 Task: Add the task  Implement a new remote access system for a company's employees to the section Code Charge in the project AgileHive and add a Due Date to the respective task as 2024/05/07
Action: Mouse moved to (754, 442)
Screenshot: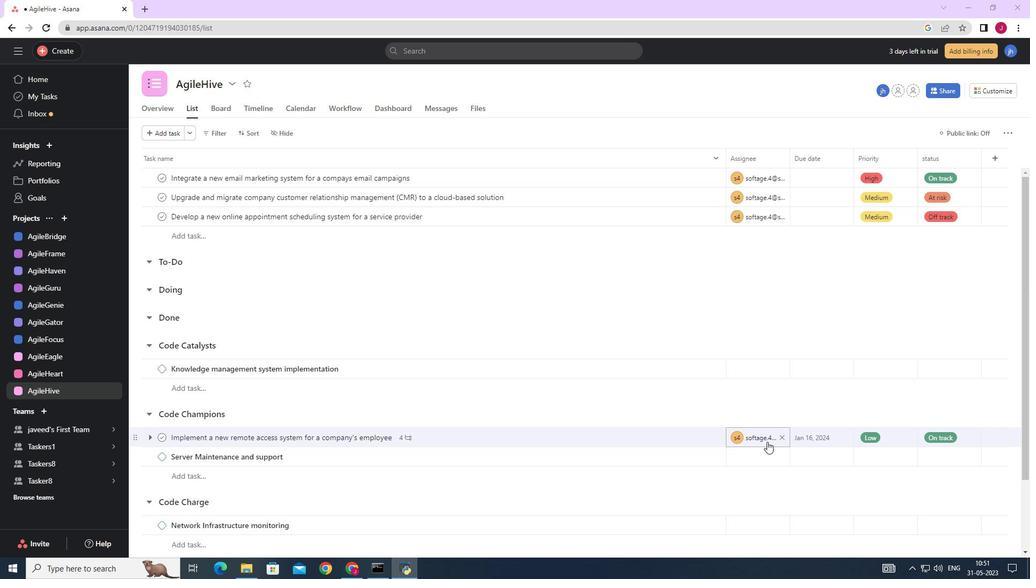 
Action: Mouse scrolled (754, 441) with delta (0, 0)
Screenshot: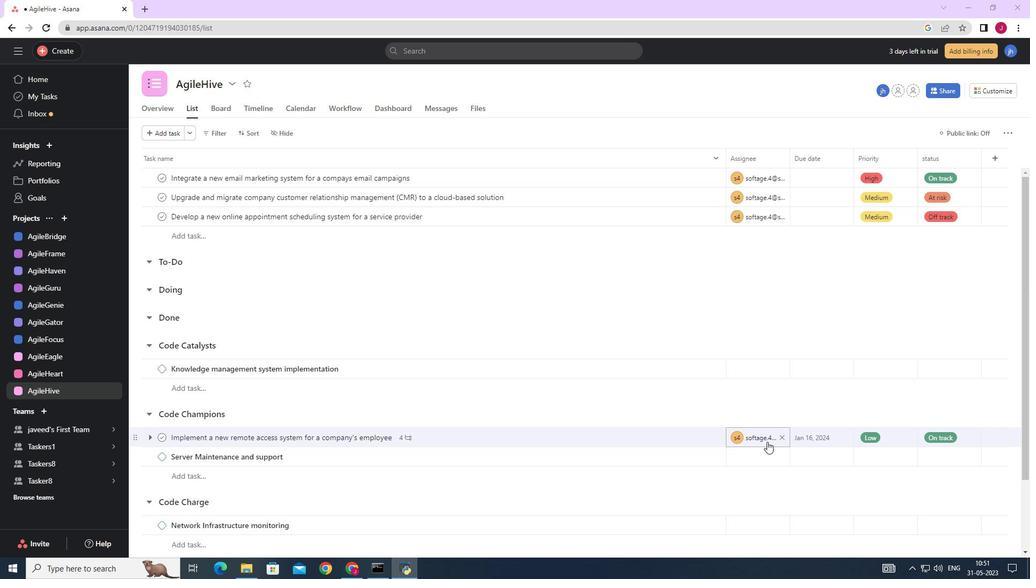 
Action: Mouse scrolled (754, 441) with delta (0, 0)
Screenshot: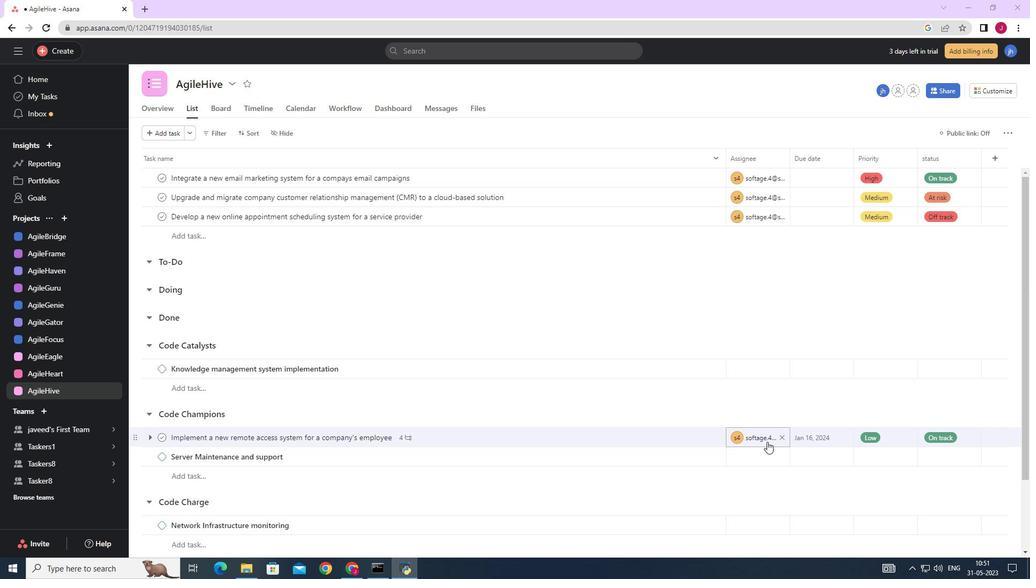 
Action: Mouse moved to (754, 442)
Screenshot: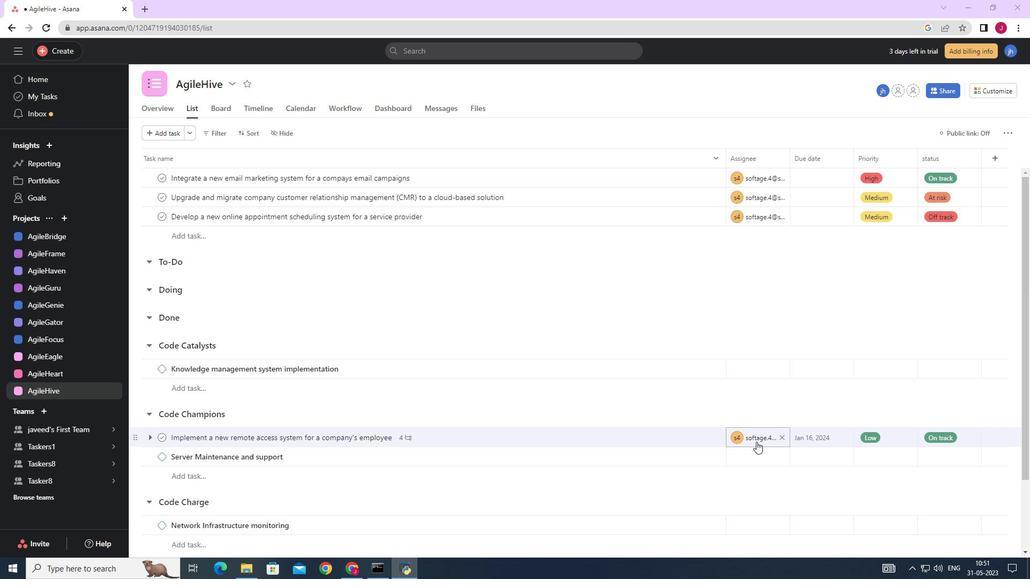 
Action: Mouse scrolled (754, 441) with delta (0, 0)
Screenshot: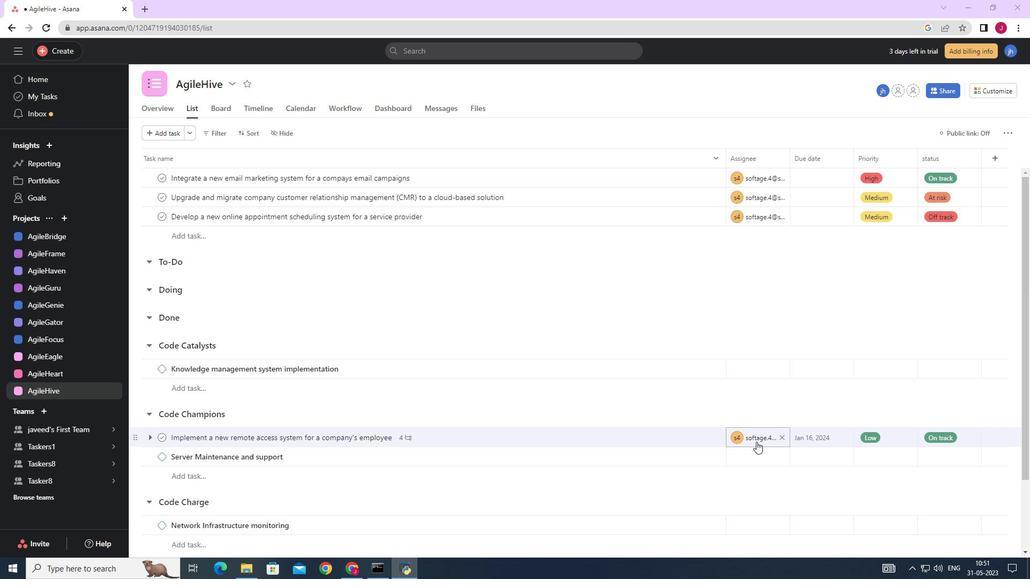 
Action: Mouse scrolled (754, 441) with delta (0, 0)
Screenshot: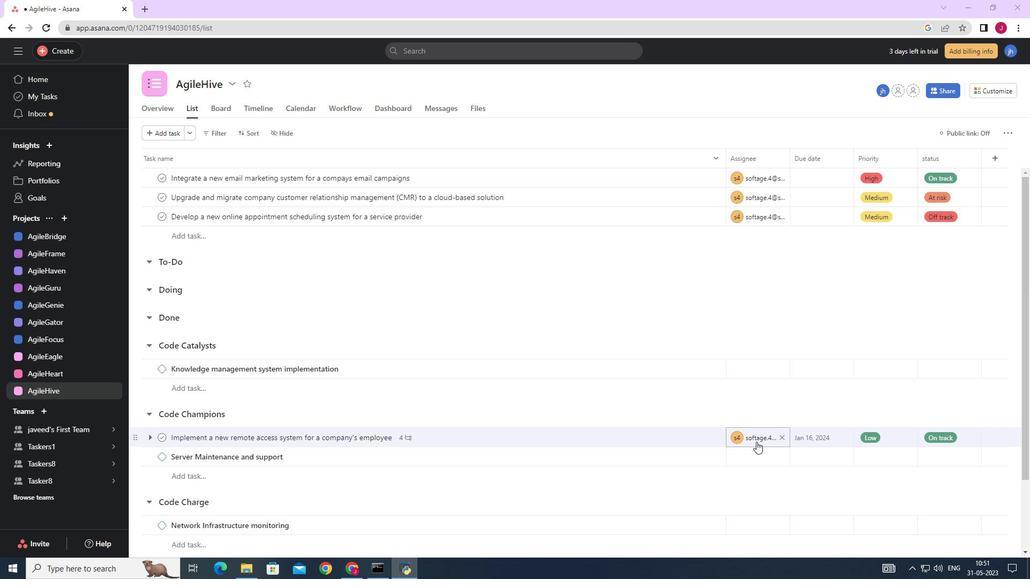 
Action: Mouse moved to (753, 442)
Screenshot: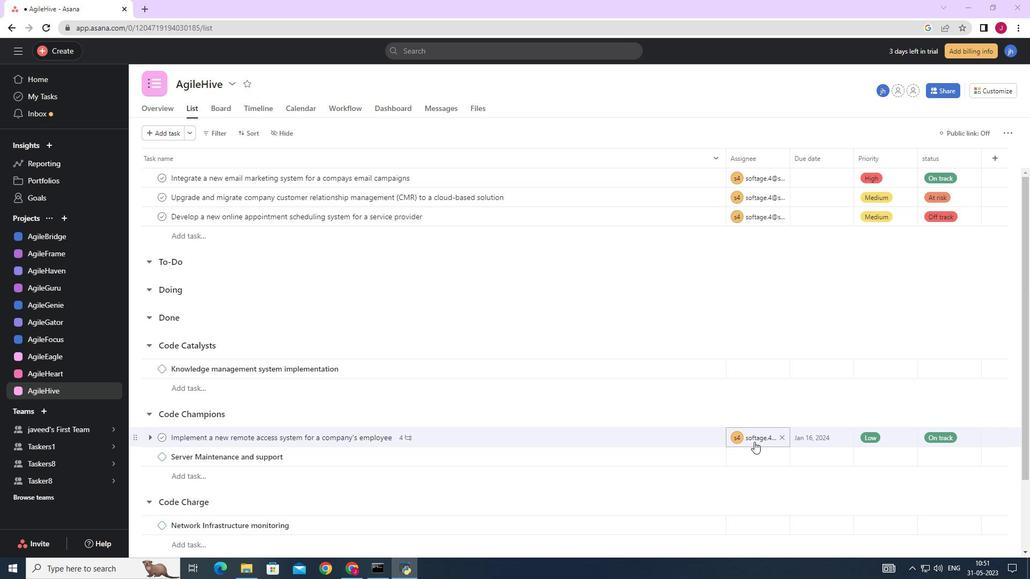 
Action: Mouse scrolled (753, 442) with delta (0, 0)
Screenshot: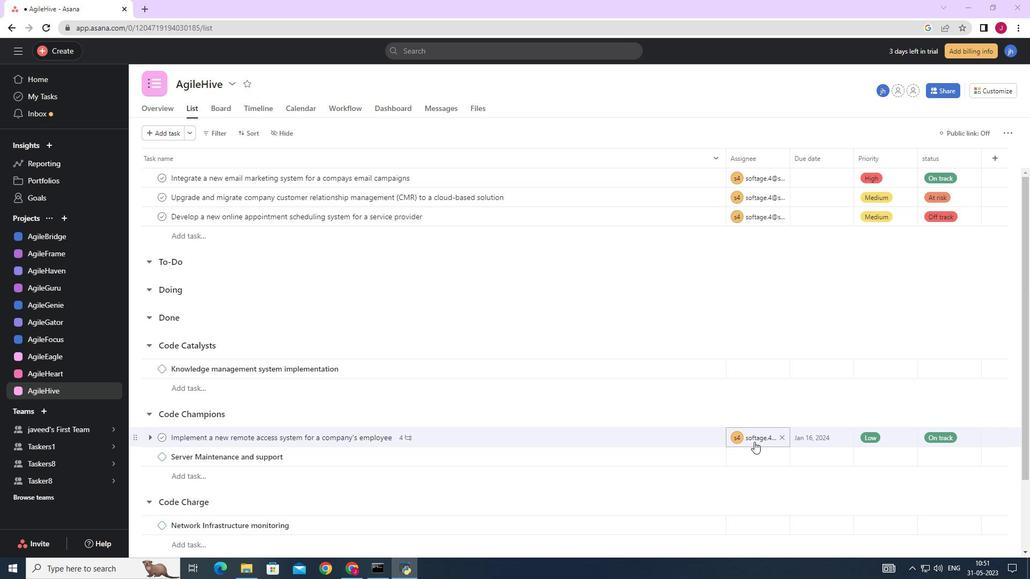 
Action: Mouse moved to (694, 354)
Screenshot: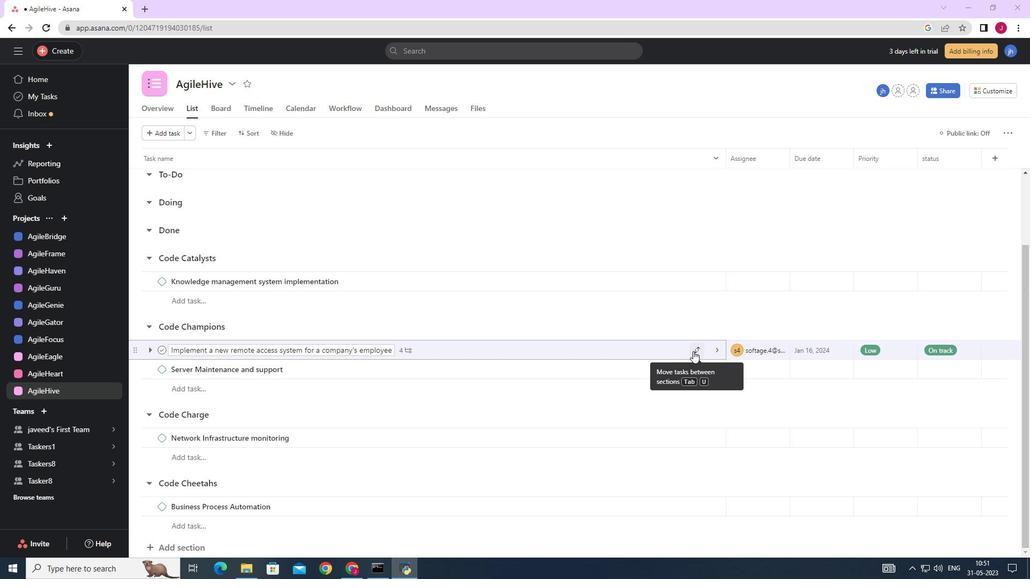 
Action: Mouse scrolled (694, 354) with delta (0, 0)
Screenshot: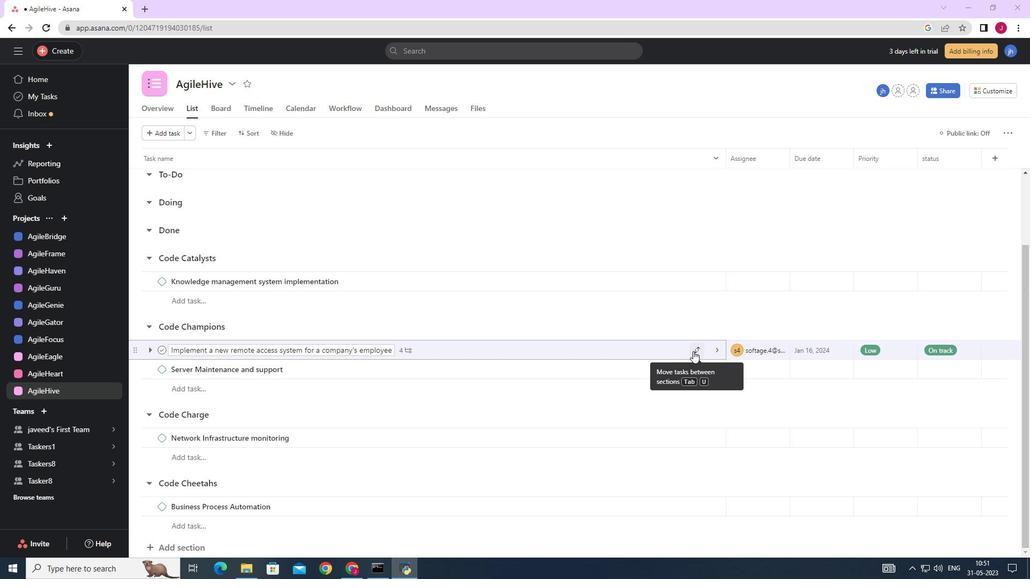 
Action: Mouse moved to (695, 356)
Screenshot: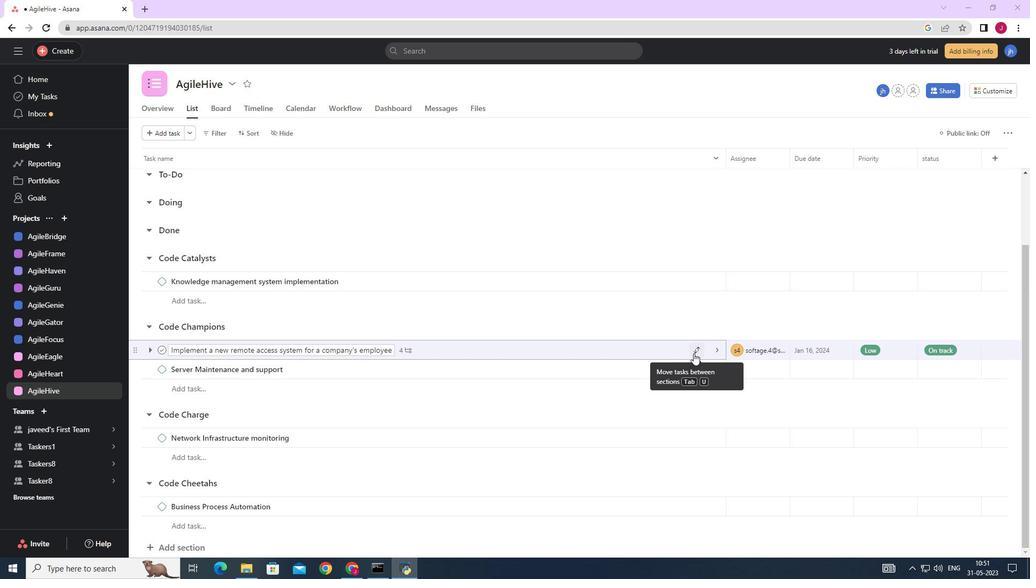 
Action: Mouse scrolled (695, 355) with delta (0, 0)
Screenshot: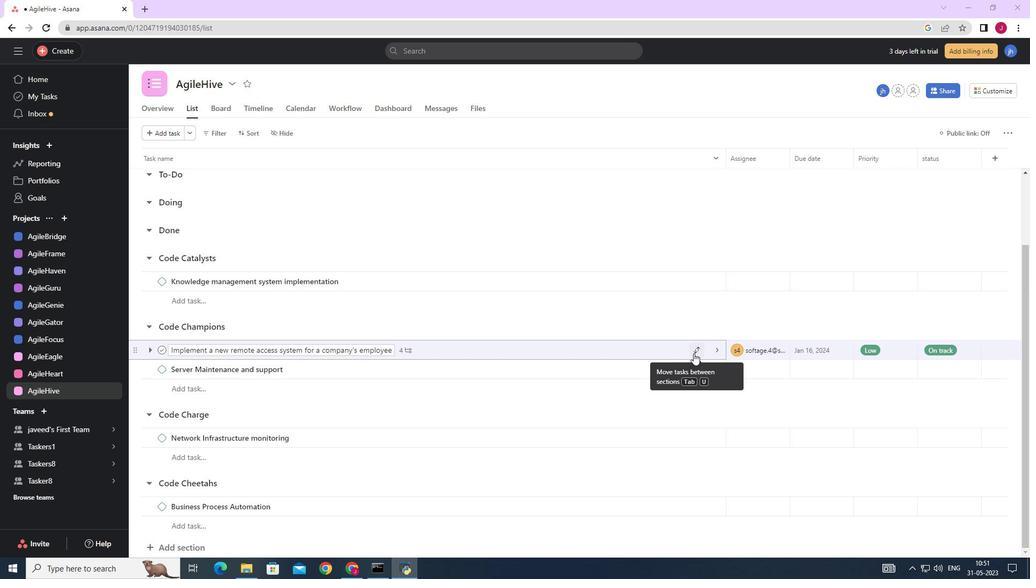 
Action: Mouse moved to (696, 357)
Screenshot: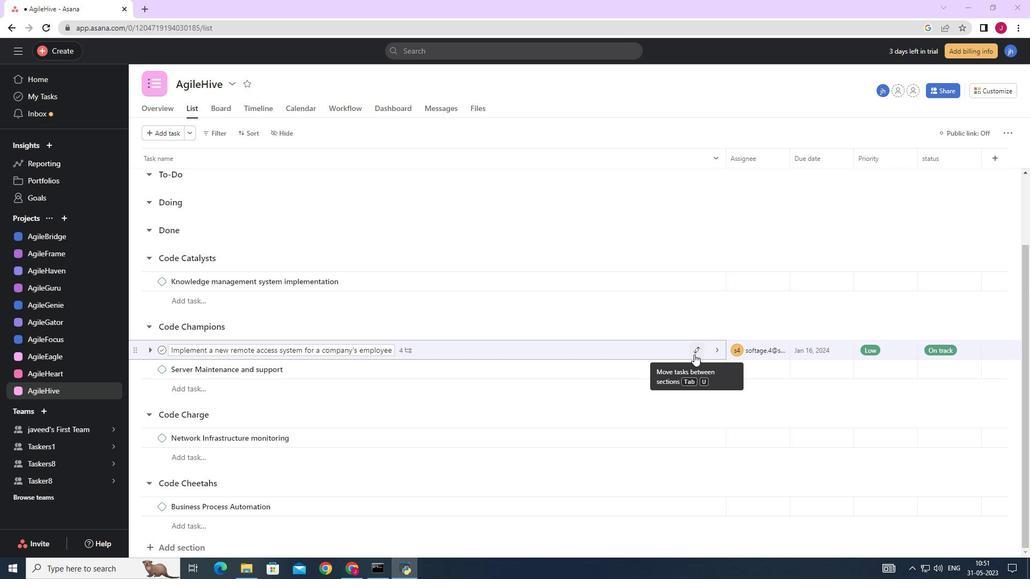
Action: Mouse scrolled (696, 356) with delta (0, 0)
Screenshot: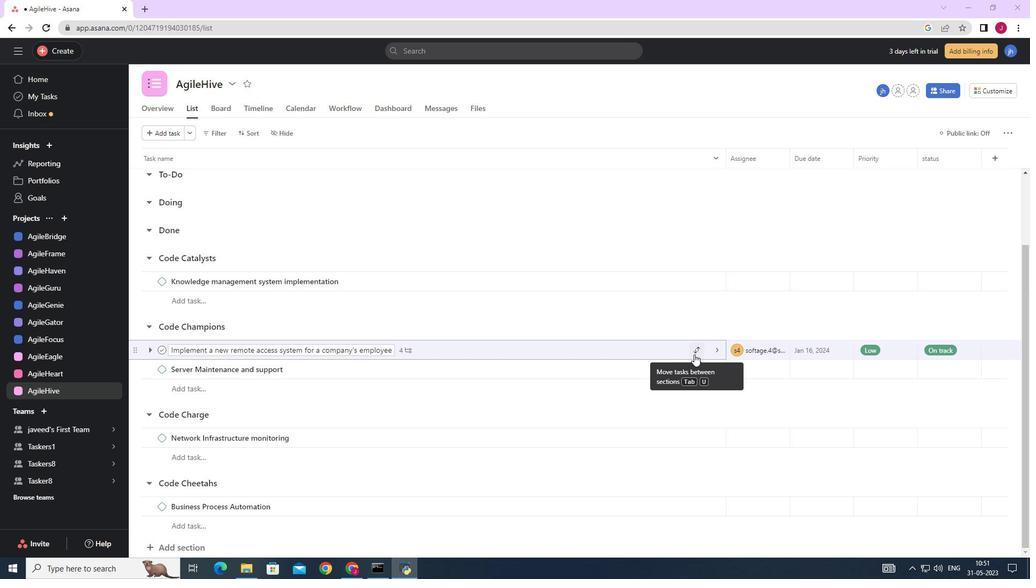 
Action: Mouse moved to (694, 350)
Screenshot: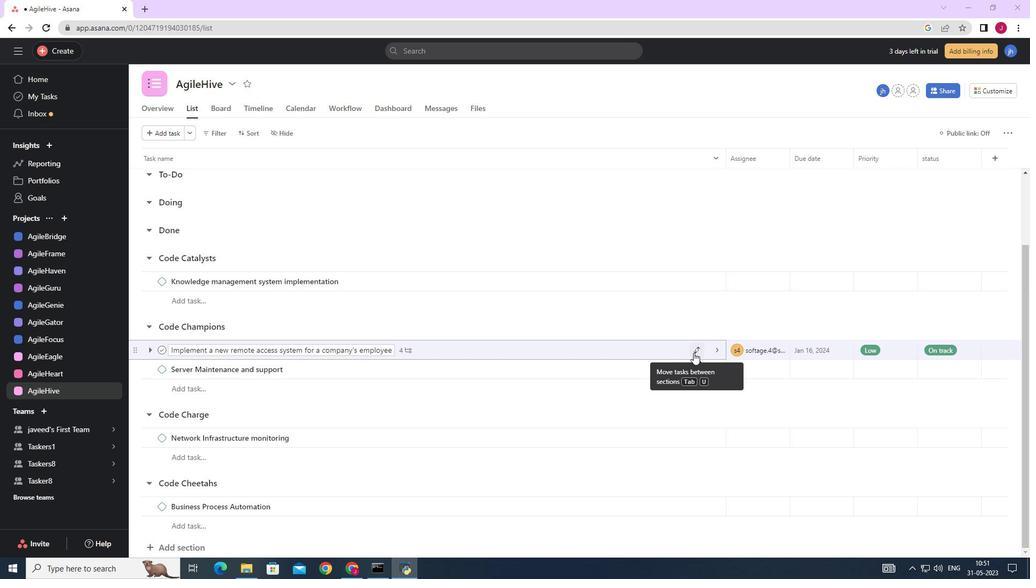 
Action: Mouse pressed left at (694, 350)
Screenshot: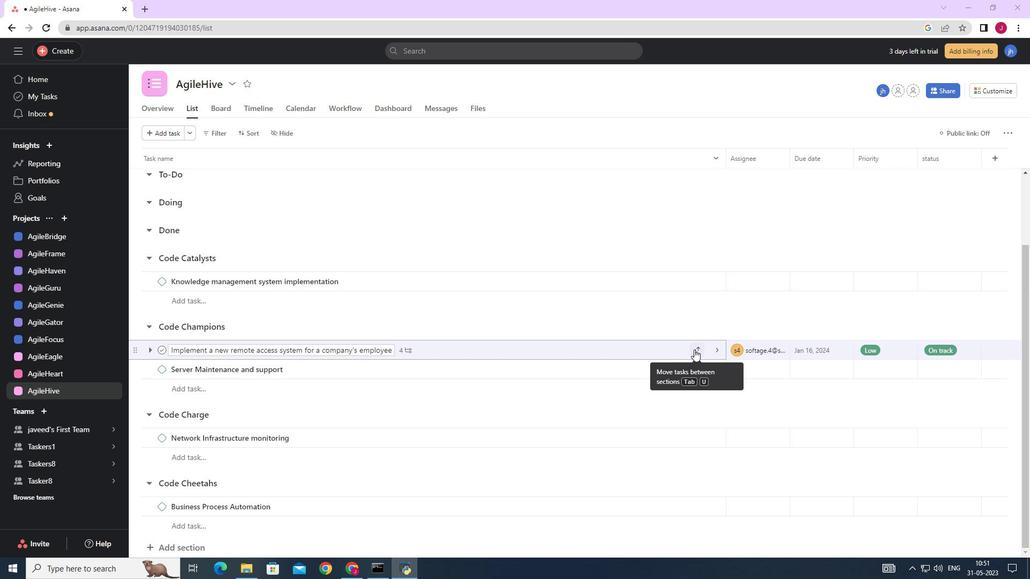 
Action: Mouse moved to (661, 509)
Screenshot: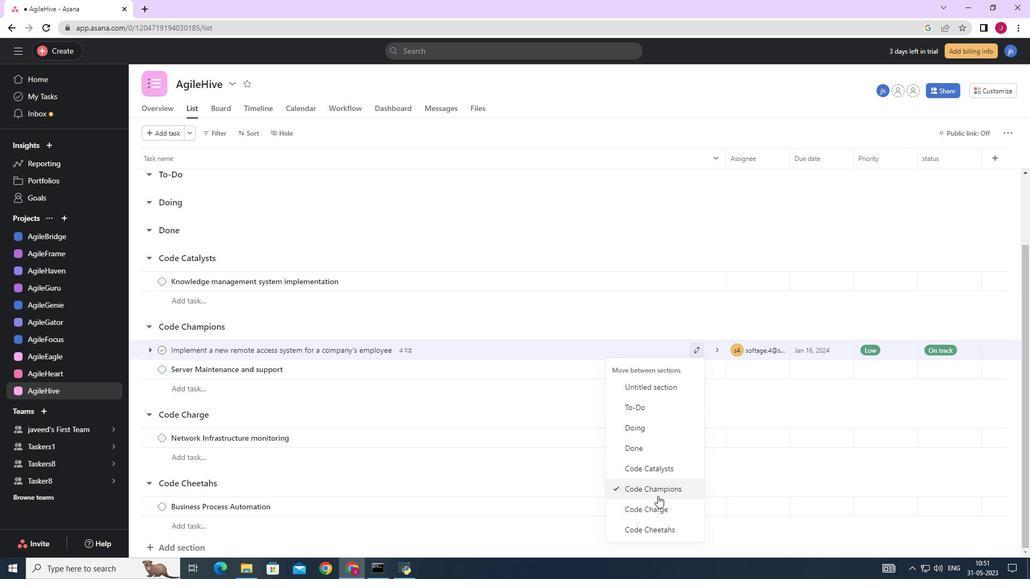
Action: Mouse pressed left at (661, 509)
Screenshot: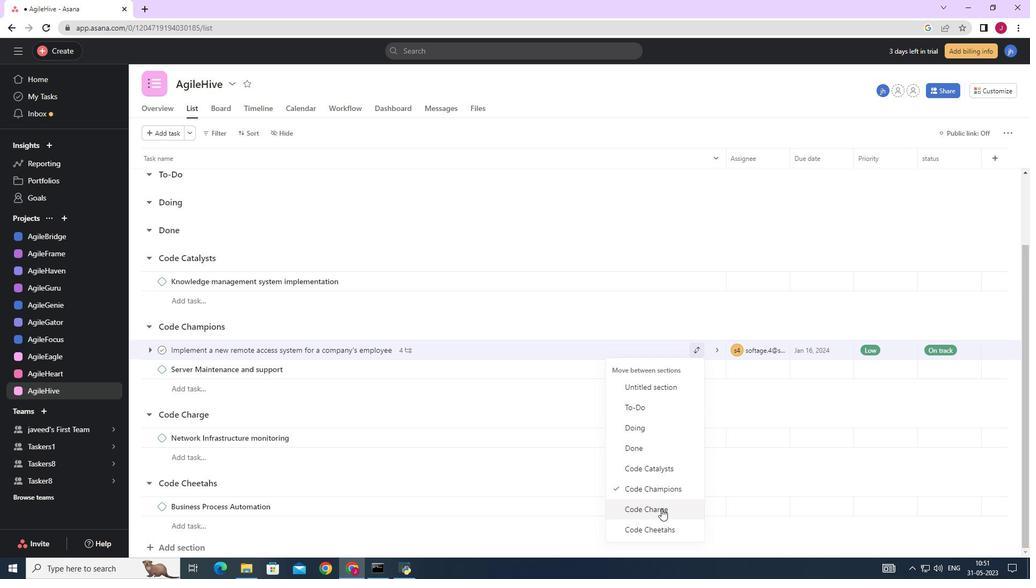 
Action: Mouse moved to (845, 420)
Screenshot: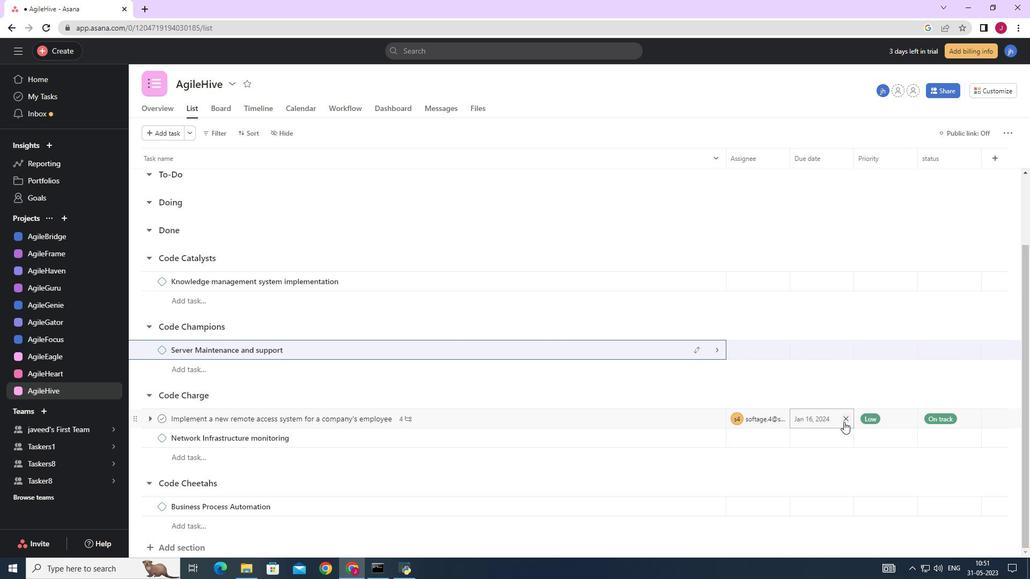 
Action: Mouse pressed left at (845, 420)
Screenshot: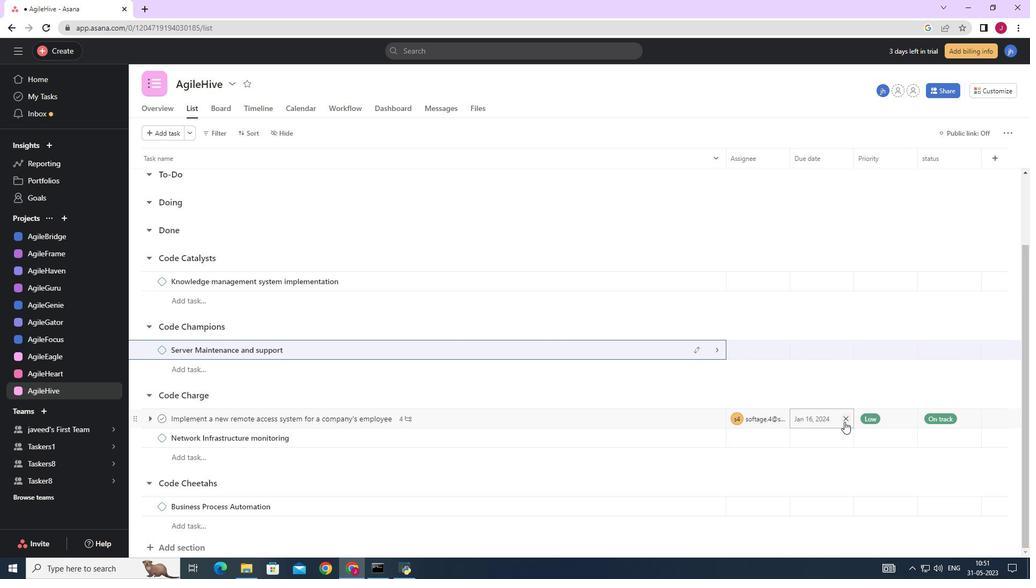
Action: Mouse moved to (818, 420)
Screenshot: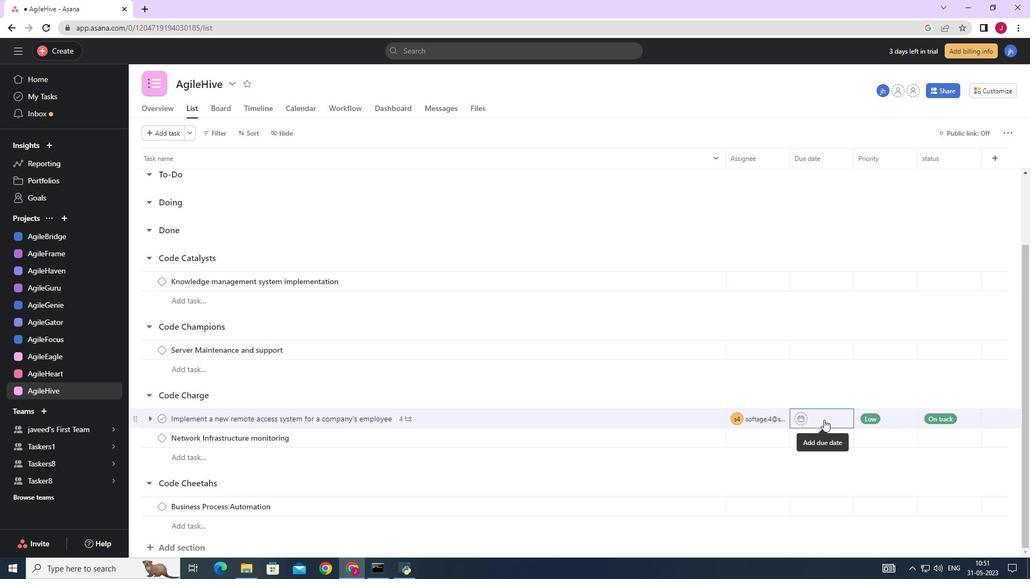
Action: Mouse pressed left at (818, 420)
Screenshot: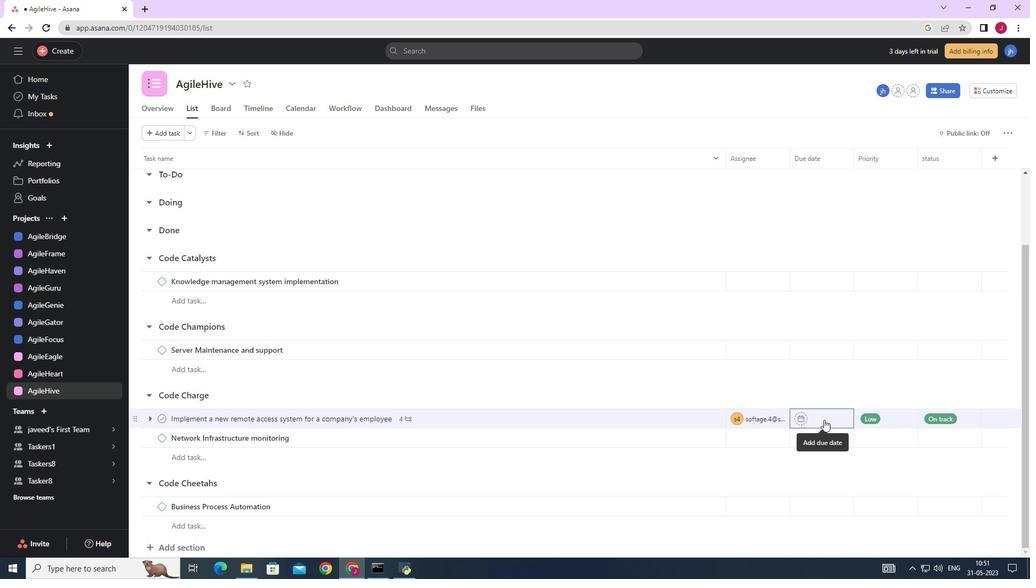 
Action: Mouse moved to (814, 296)
Screenshot: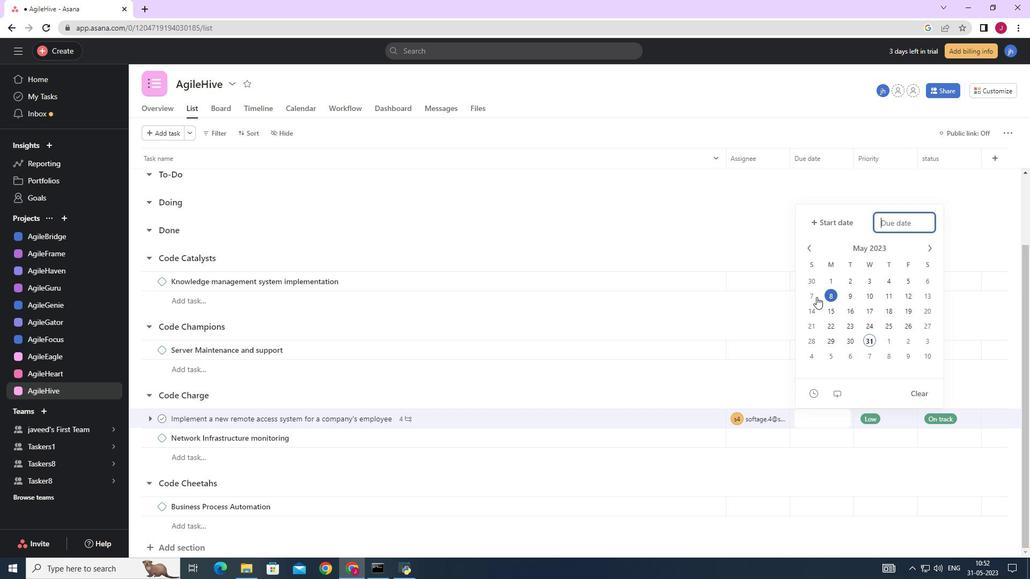 
Action: Mouse pressed left at (814, 296)
Screenshot: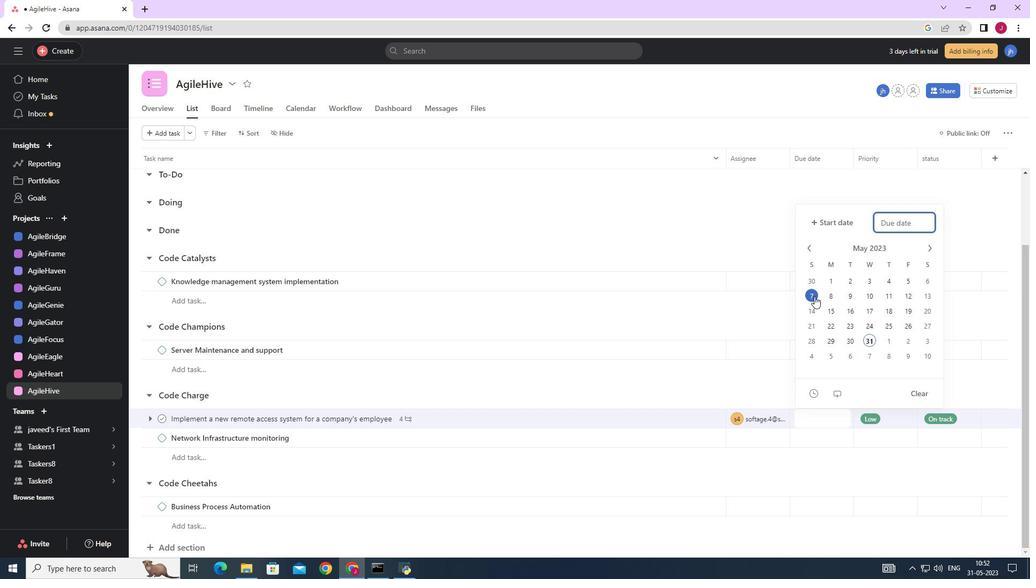 
Action: Mouse moved to (977, 232)
Screenshot: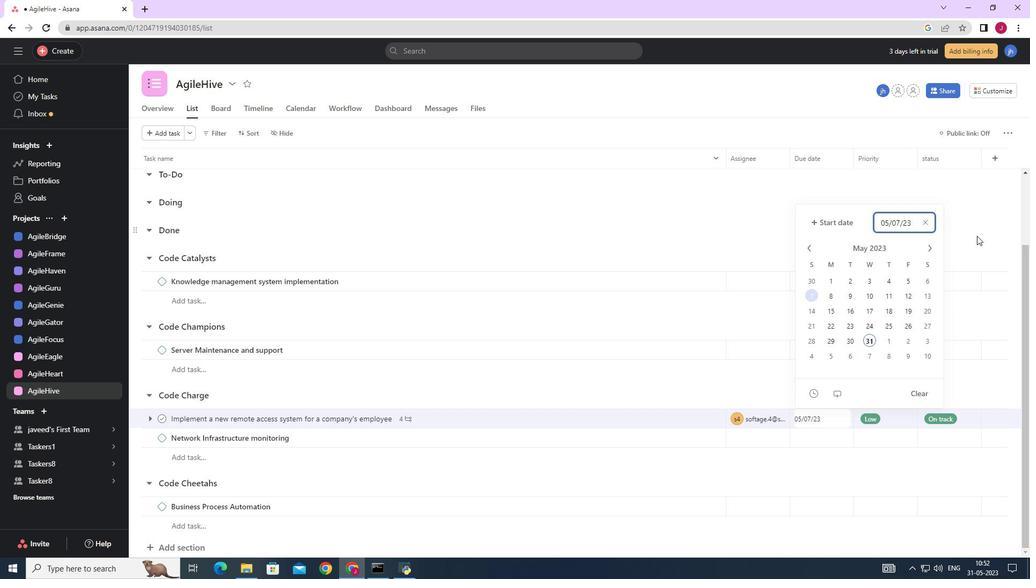 
Action: Mouse pressed left at (977, 232)
Screenshot: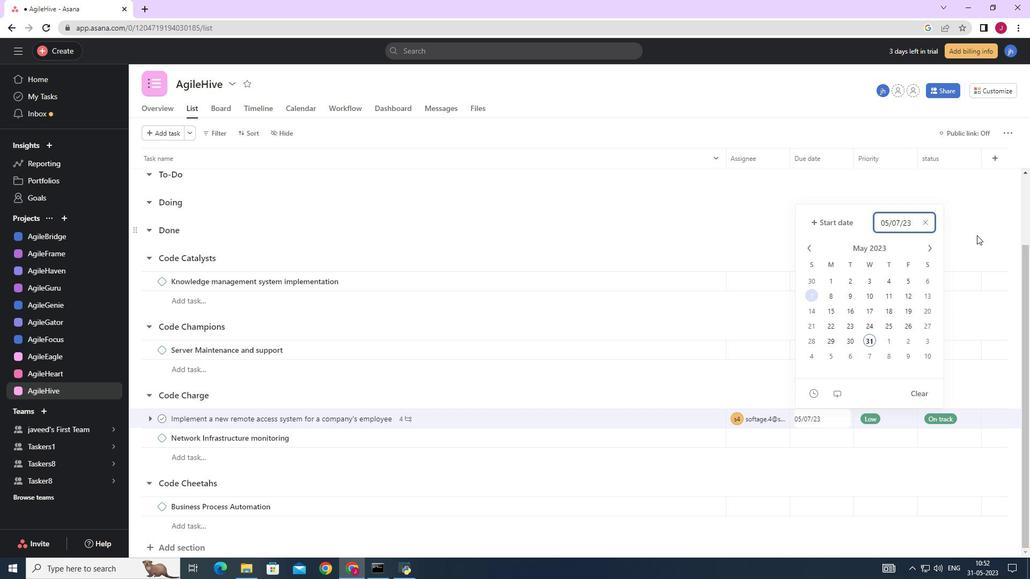 
Action: Mouse moved to (977, 231)
Screenshot: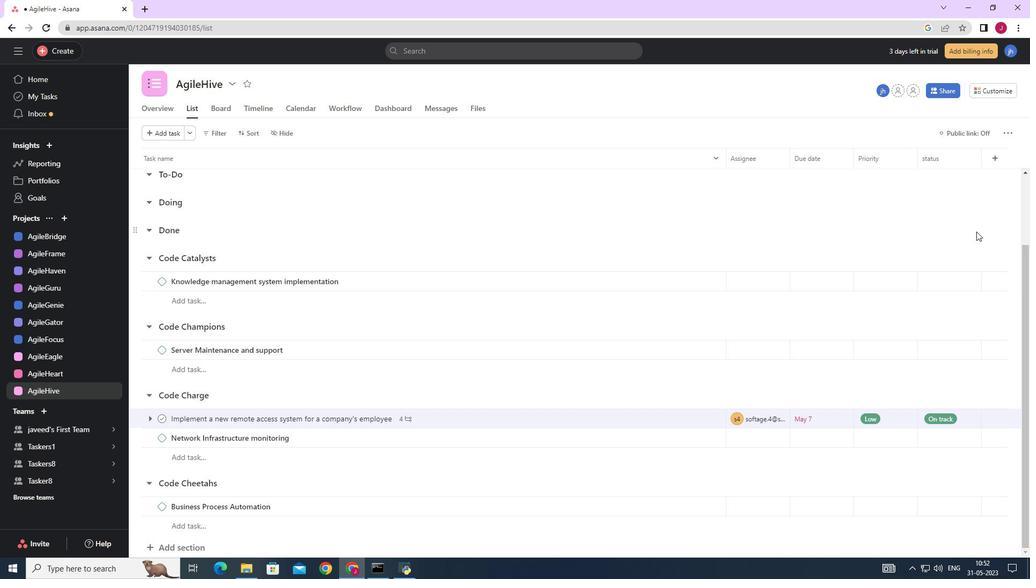 
